 Task: Print all slides.
Action: Mouse moved to (79, 79)
Screenshot: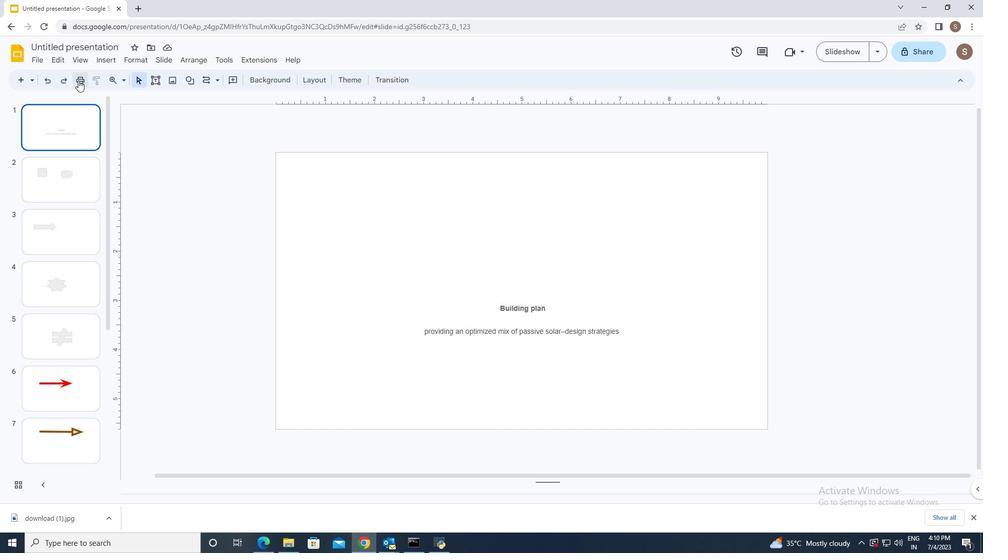 
Action: Mouse pressed left at (79, 79)
Screenshot: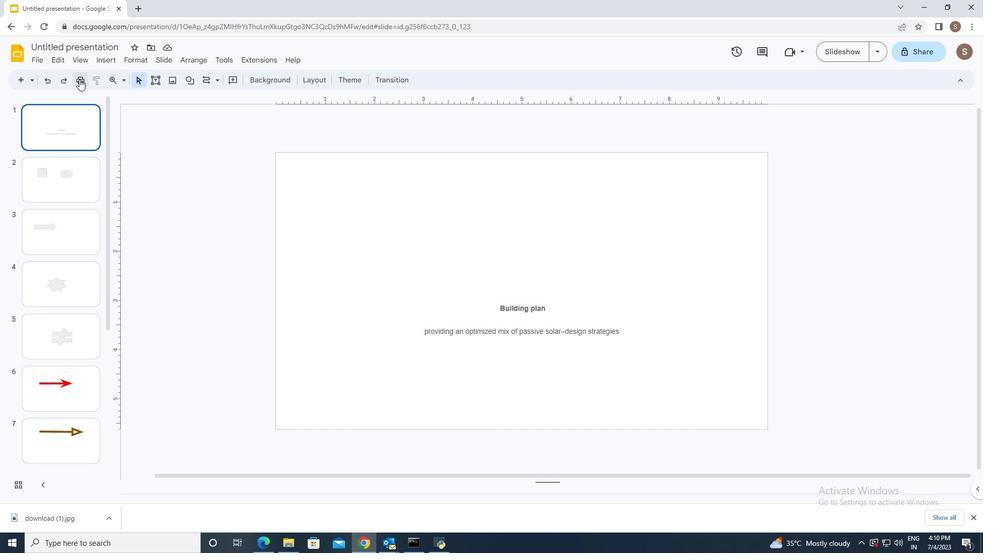
Action: Mouse moved to (734, 113)
Screenshot: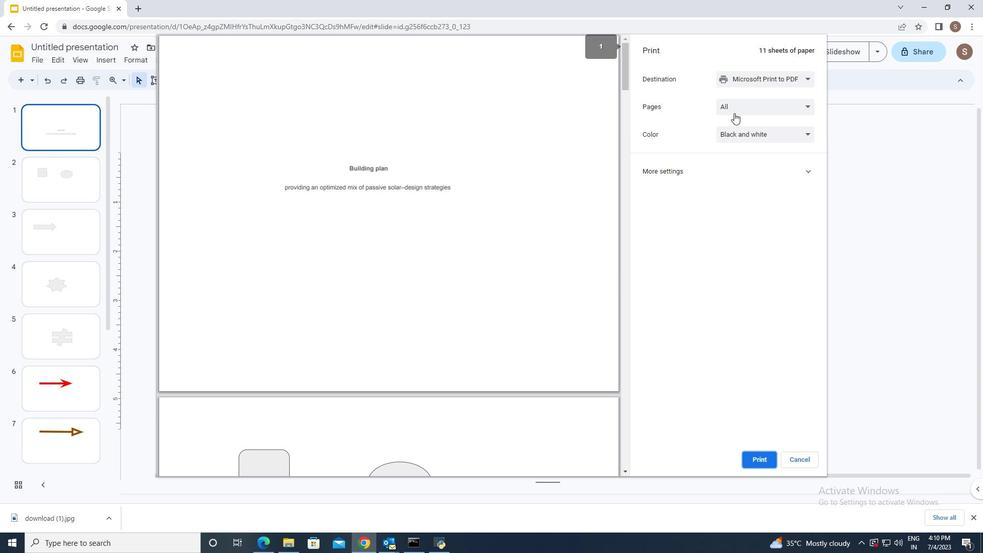 
Action: Mouse pressed left at (734, 113)
Screenshot: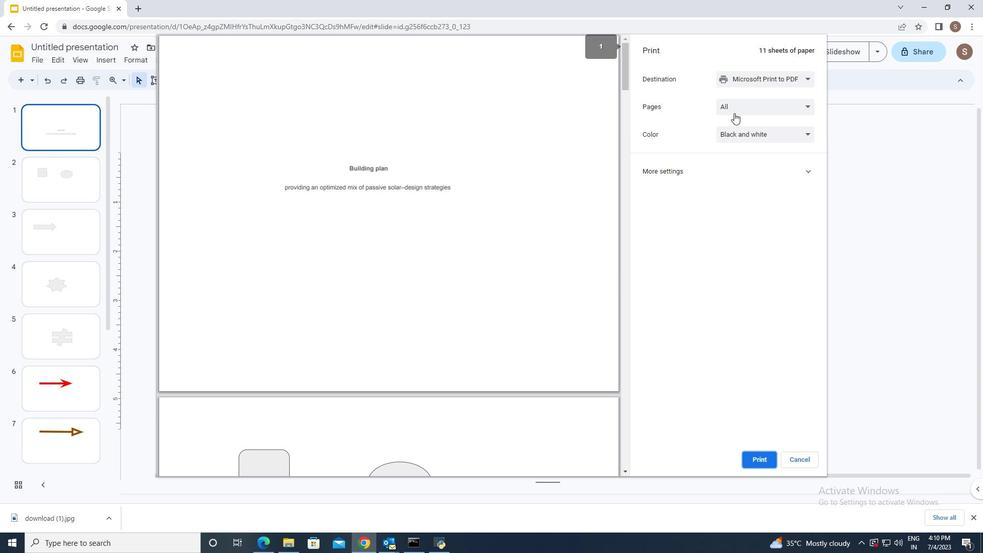 
Action: Mouse pressed left at (734, 113)
Screenshot: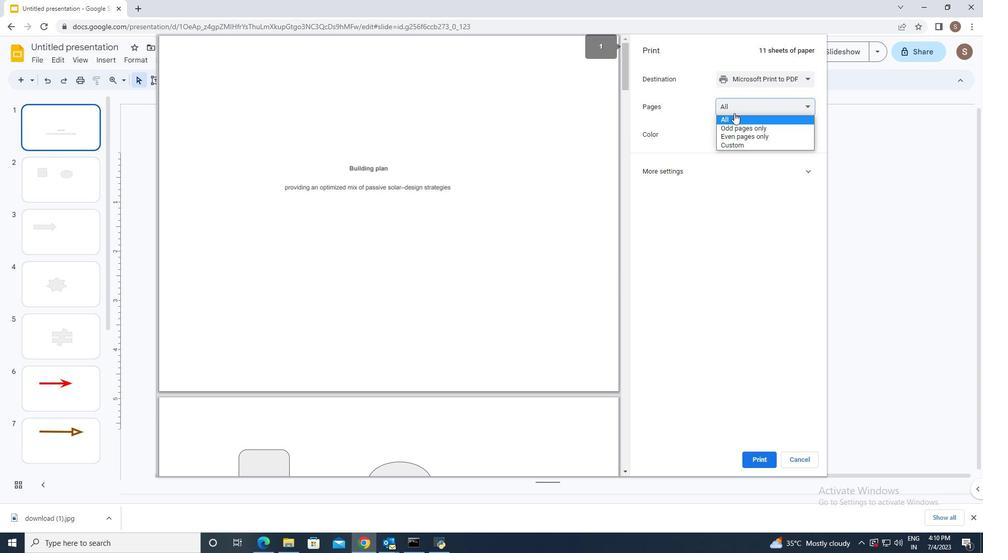 
Action: Mouse moved to (754, 461)
Screenshot: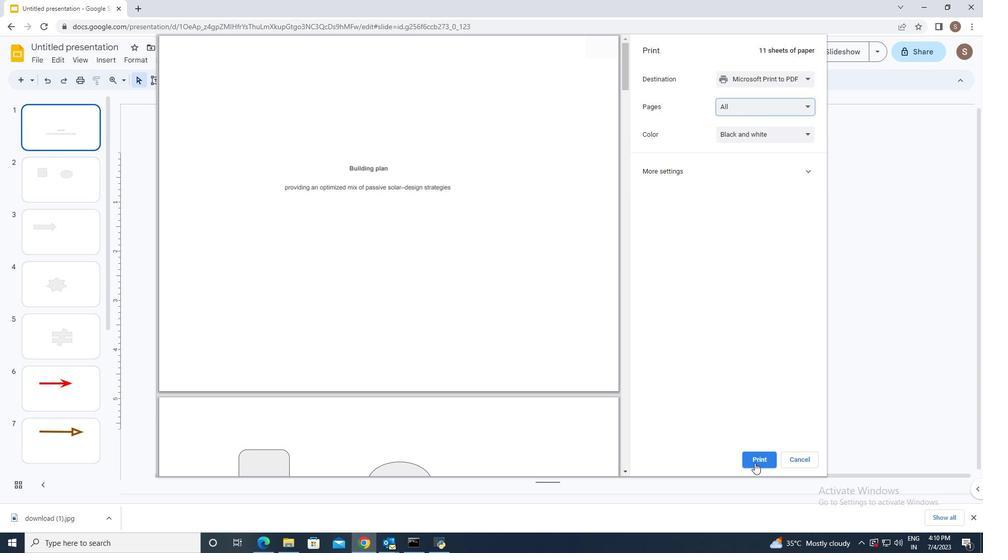 
Action: Mouse pressed left at (754, 461)
Screenshot: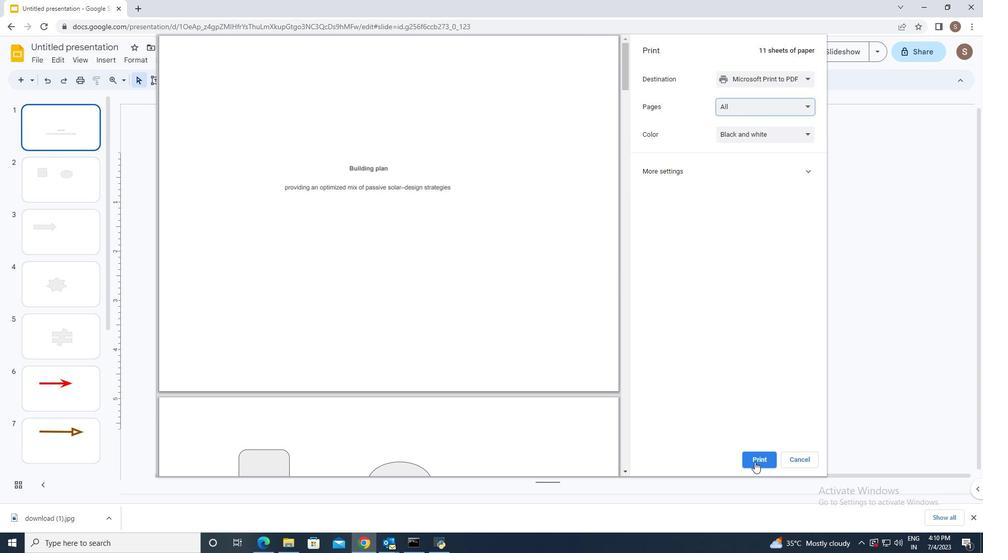 
